 Task: Create a due date automation trigger when advanced on, the moment a card is due add fields without custom field "Resume" set to a number lower or equal to 1 and greater than 10.
Action: Mouse moved to (816, 249)
Screenshot: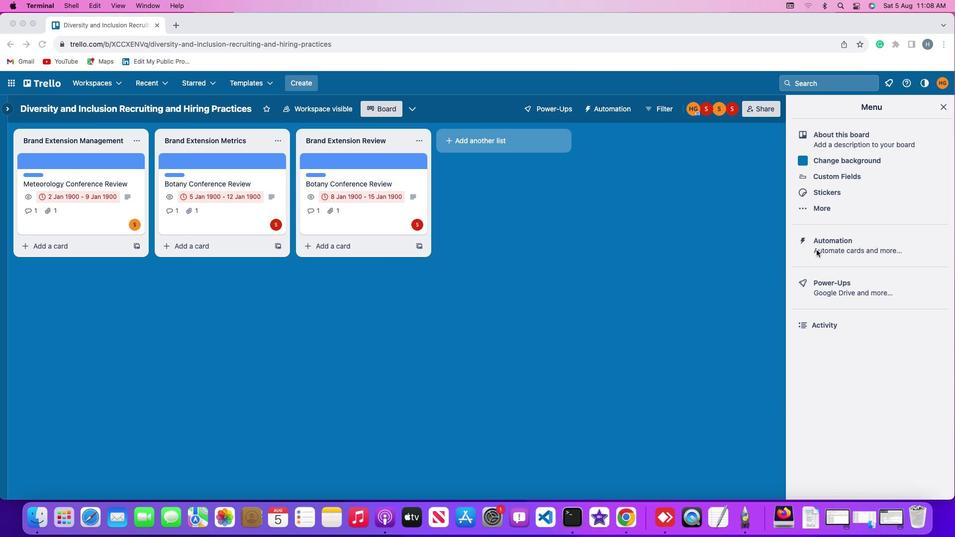 
Action: Mouse pressed left at (816, 249)
Screenshot: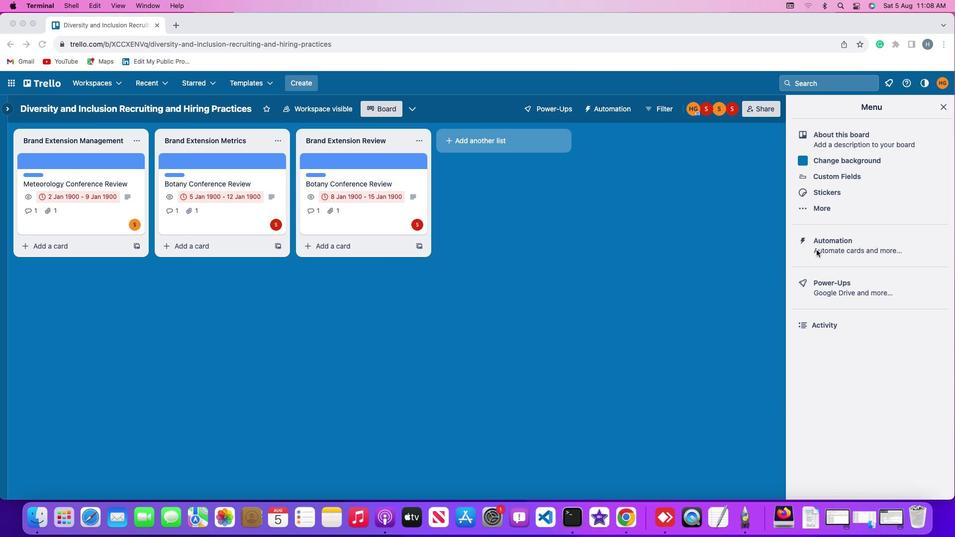 
Action: Mouse pressed left at (816, 249)
Screenshot: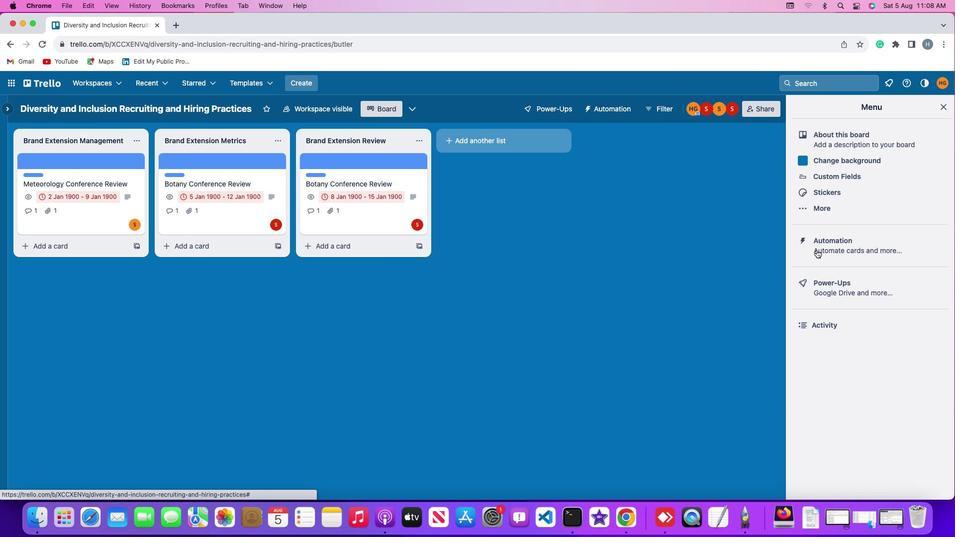 
Action: Mouse moved to (68, 235)
Screenshot: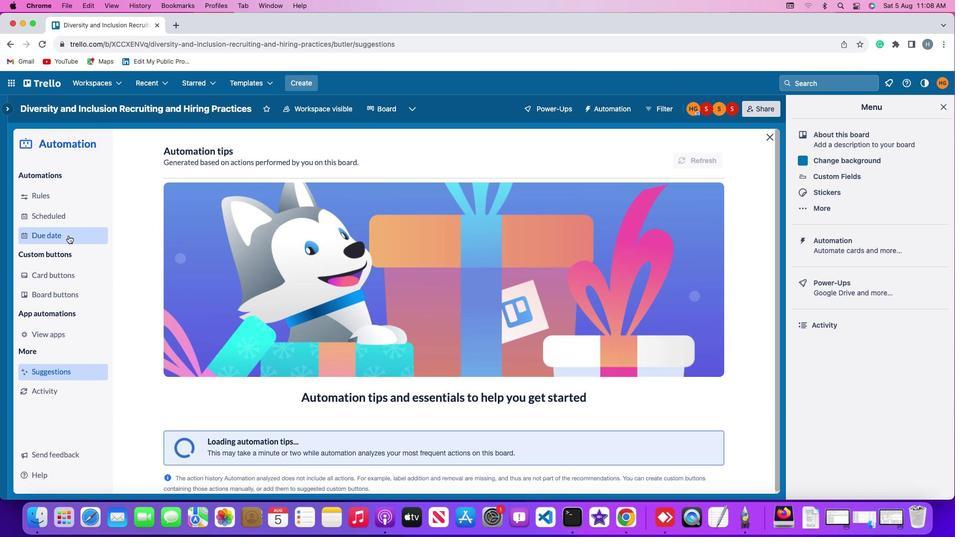
Action: Mouse pressed left at (68, 235)
Screenshot: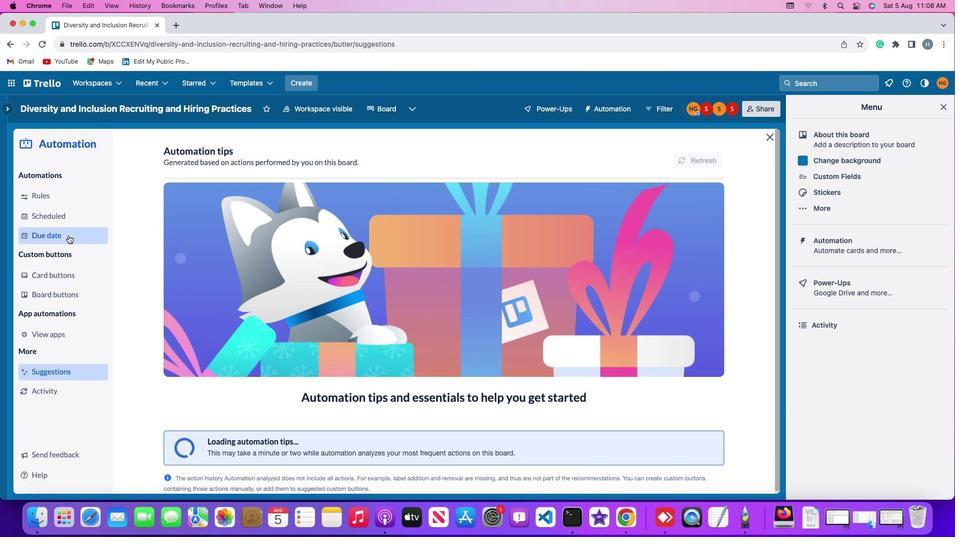 
Action: Mouse moved to (675, 153)
Screenshot: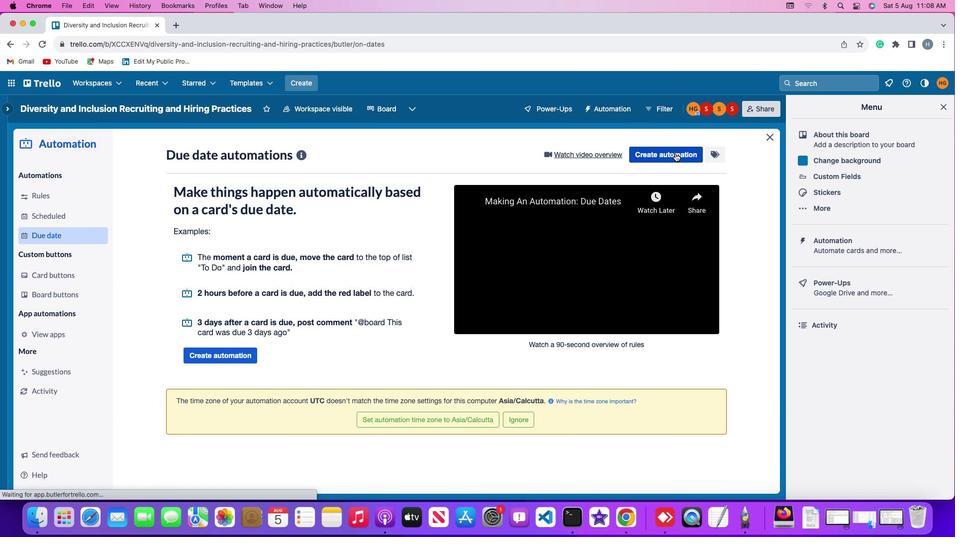 
Action: Mouse pressed left at (675, 153)
Screenshot: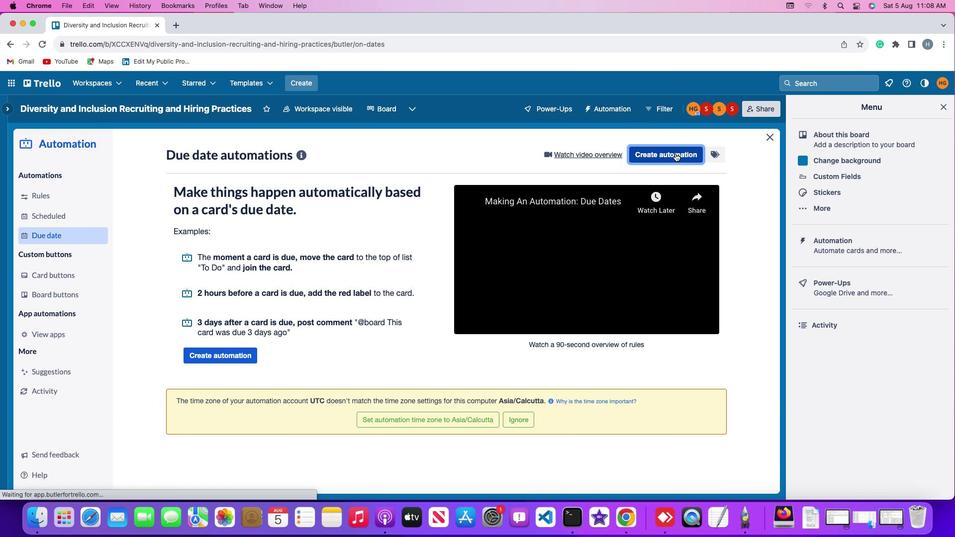 
Action: Mouse moved to (446, 252)
Screenshot: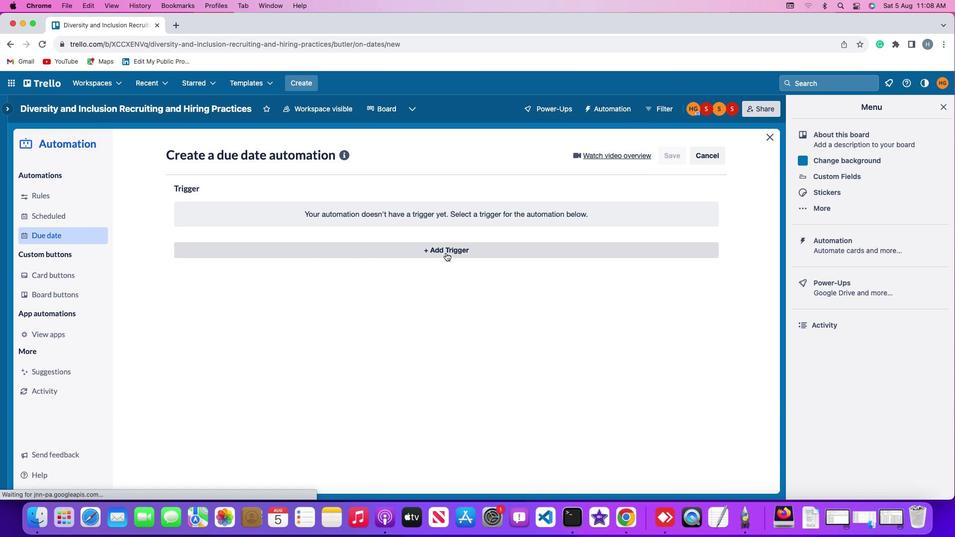 
Action: Mouse pressed left at (446, 252)
Screenshot: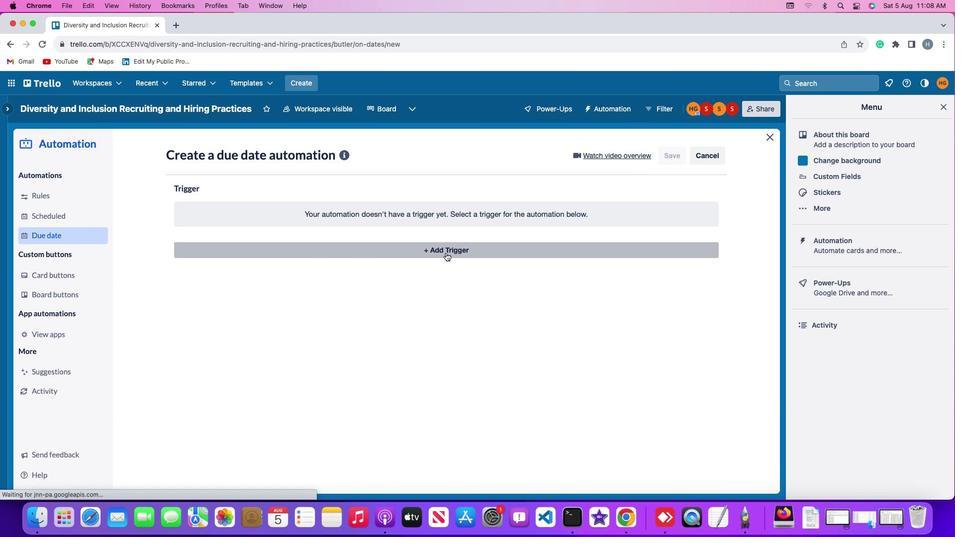 
Action: Mouse moved to (257, 370)
Screenshot: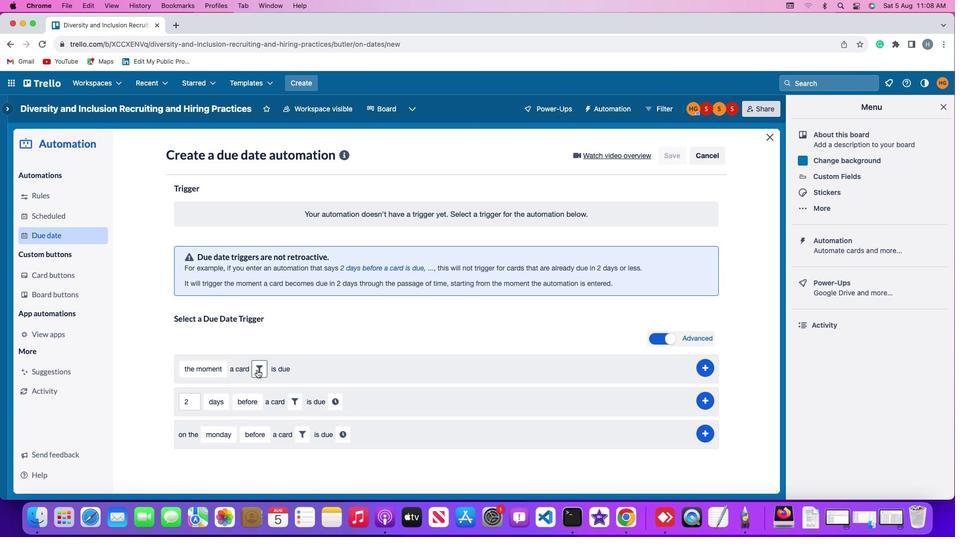 
Action: Mouse pressed left at (257, 370)
Screenshot: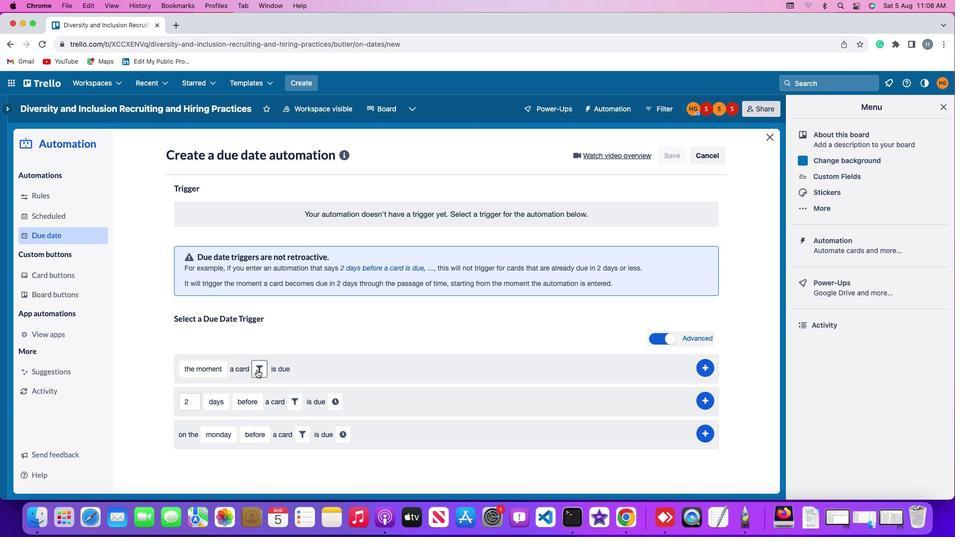 
Action: Mouse moved to (417, 396)
Screenshot: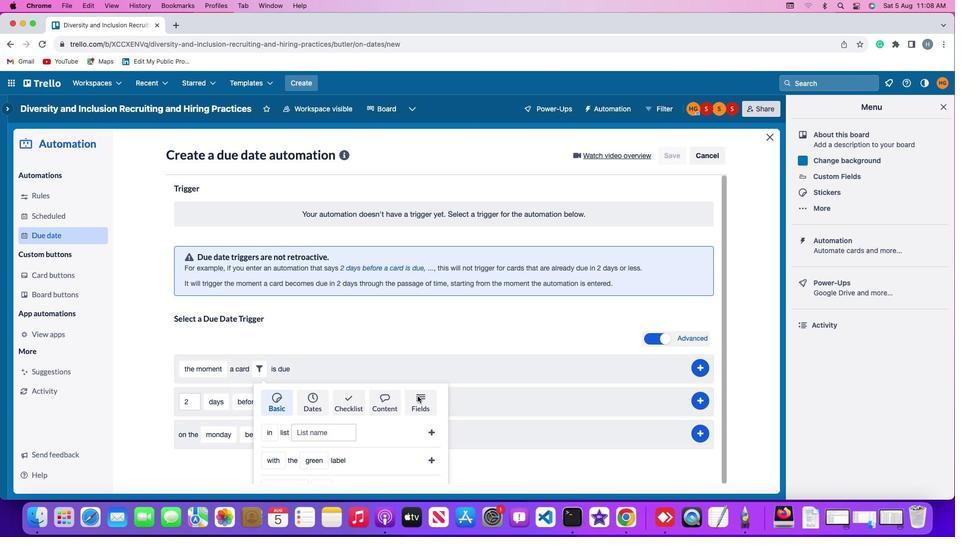 
Action: Mouse pressed left at (417, 396)
Screenshot: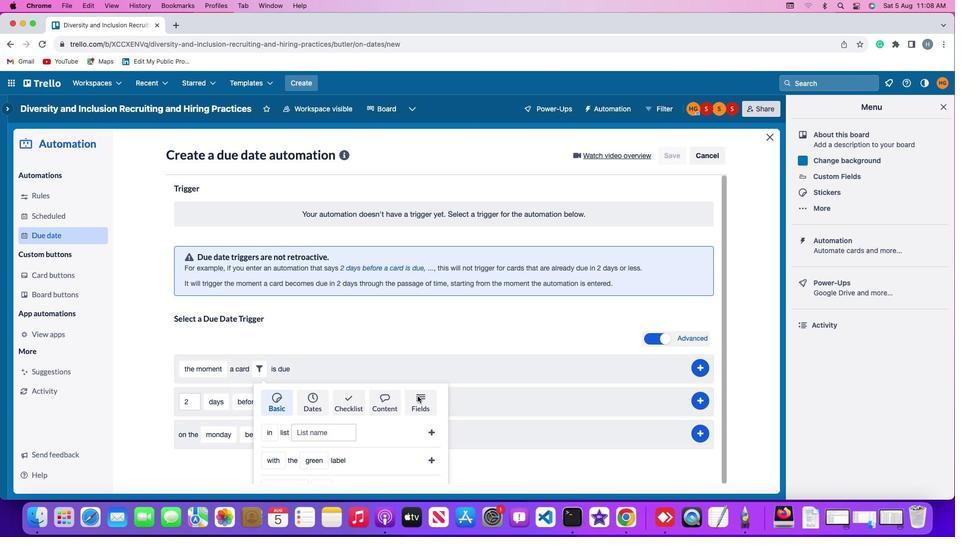 
Action: Mouse moved to (418, 395)
Screenshot: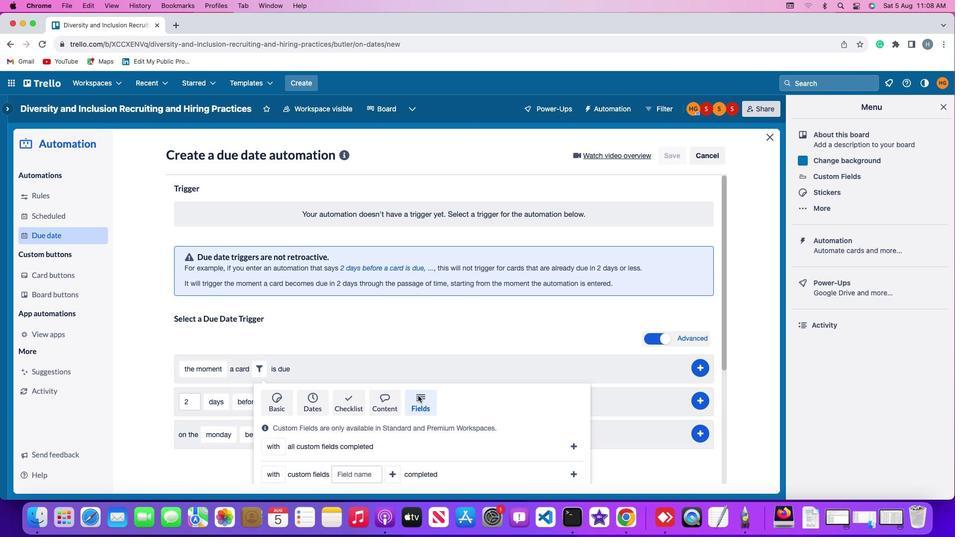 
Action: Mouse scrolled (418, 395) with delta (0, 0)
Screenshot: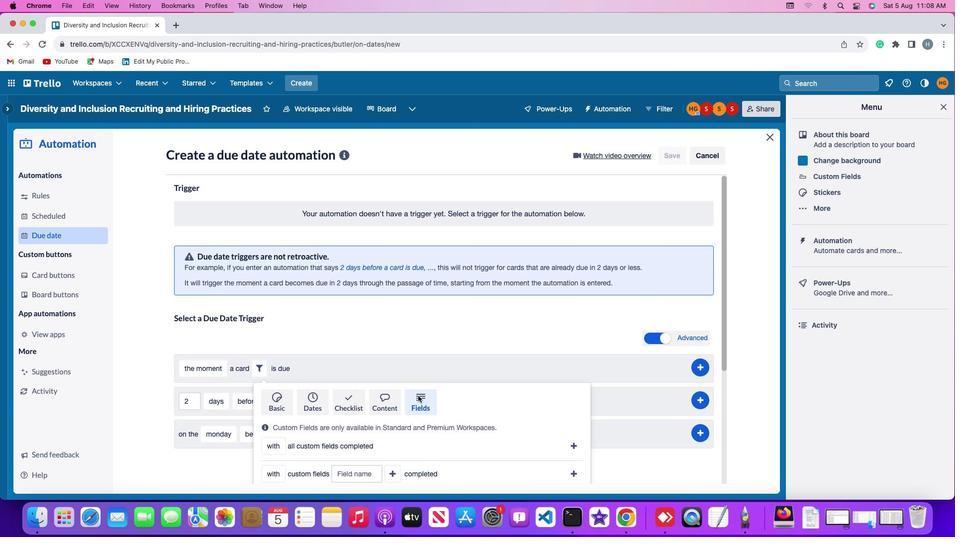 
Action: Mouse scrolled (418, 395) with delta (0, 0)
Screenshot: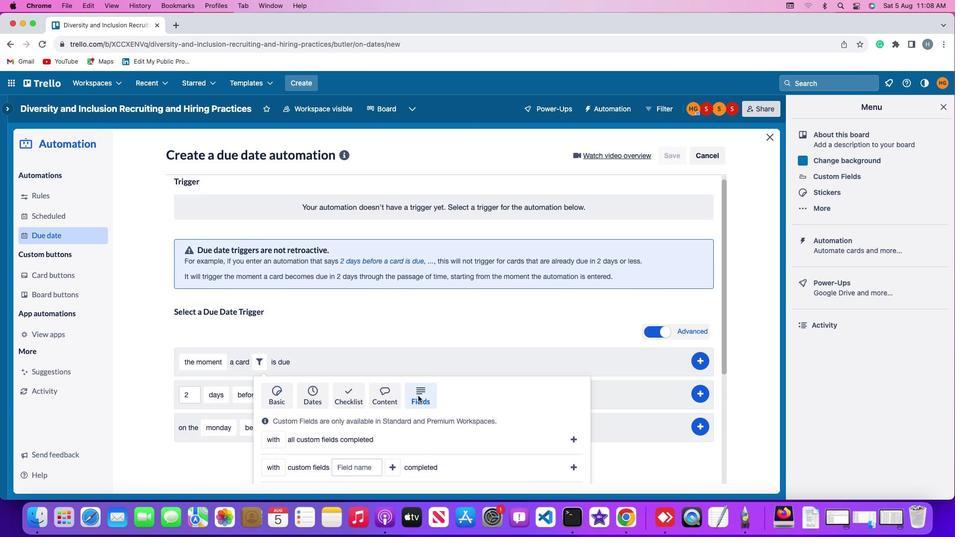 
Action: Mouse scrolled (418, 395) with delta (0, -1)
Screenshot: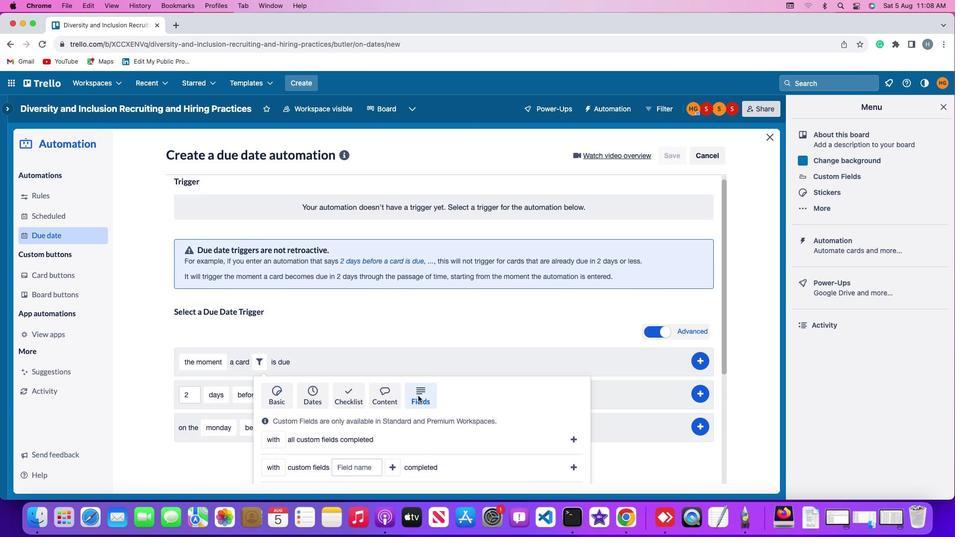 
Action: Mouse scrolled (418, 395) with delta (0, -2)
Screenshot: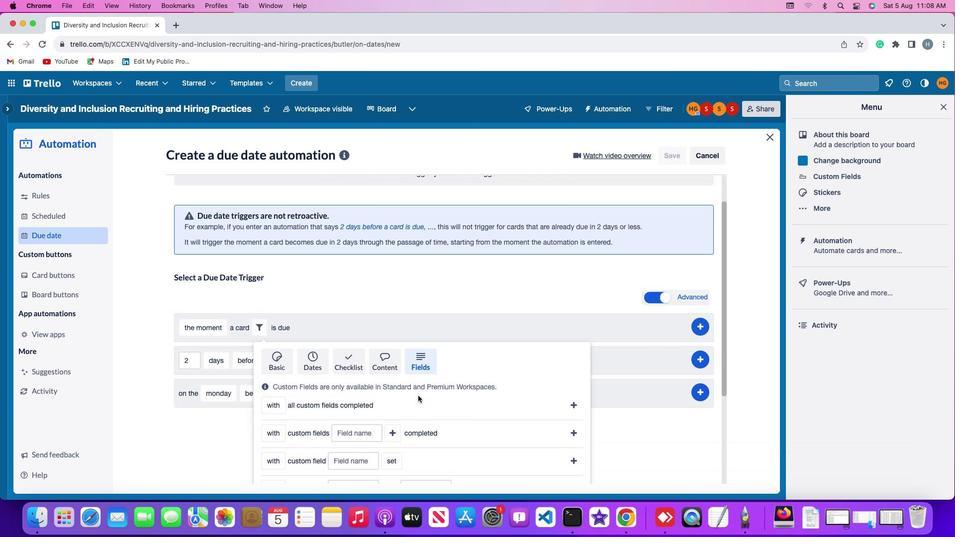 
Action: Mouse scrolled (418, 395) with delta (0, -2)
Screenshot: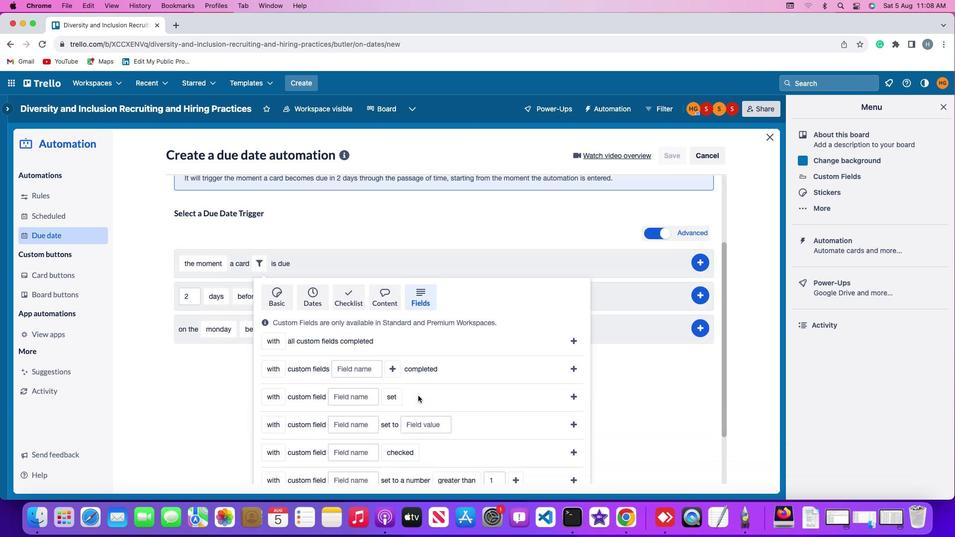 
Action: Mouse scrolled (418, 395) with delta (0, 0)
Screenshot: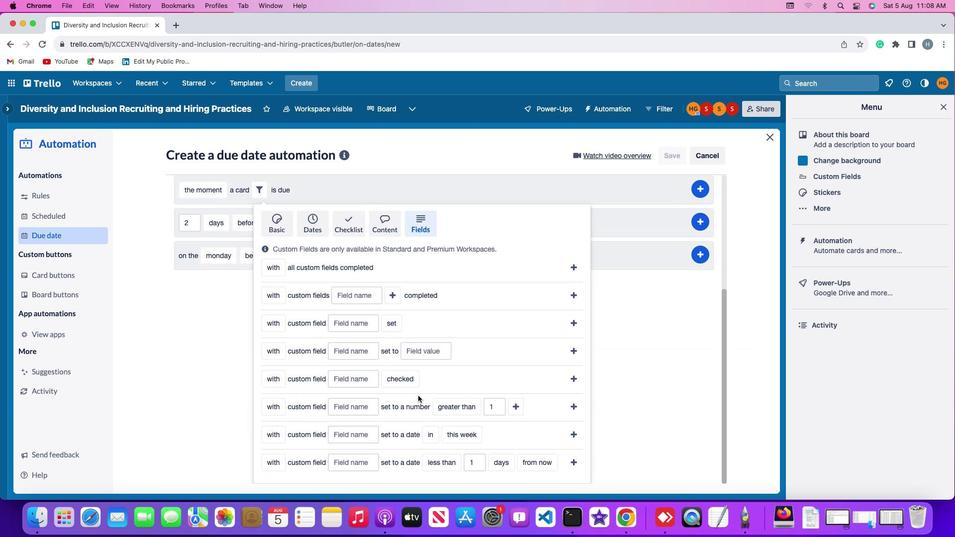 
Action: Mouse scrolled (418, 395) with delta (0, 0)
Screenshot: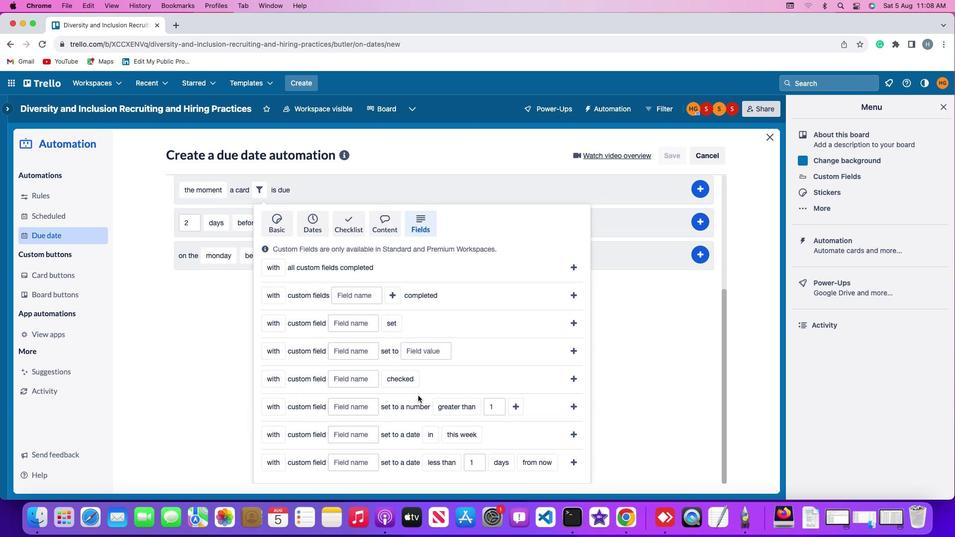 
Action: Mouse scrolled (418, 395) with delta (0, -1)
Screenshot: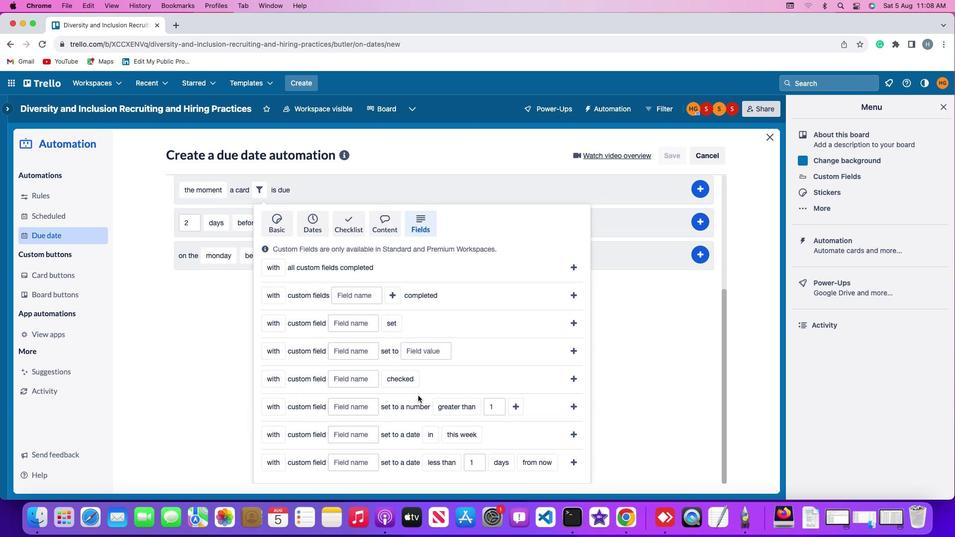 
Action: Mouse scrolled (418, 395) with delta (0, -2)
Screenshot: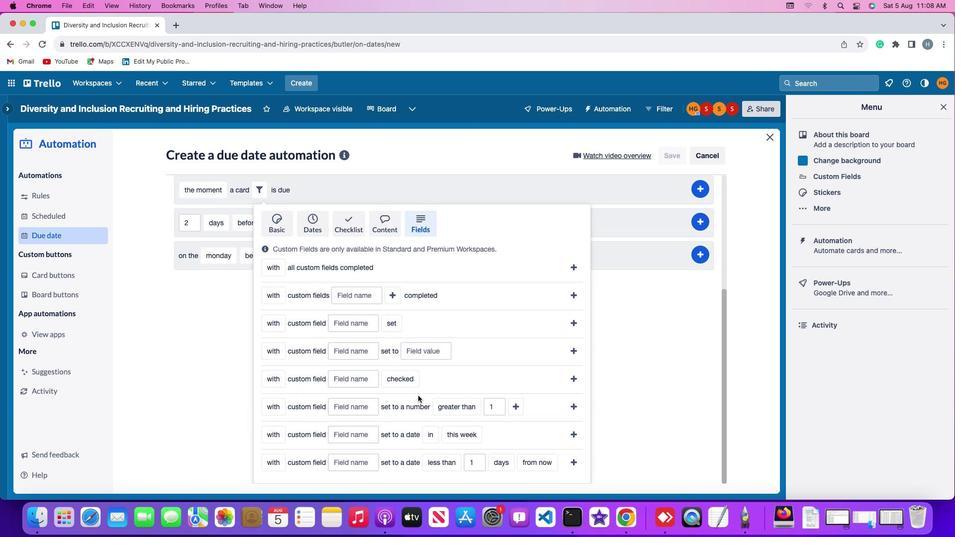 
Action: Mouse moved to (282, 409)
Screenshot: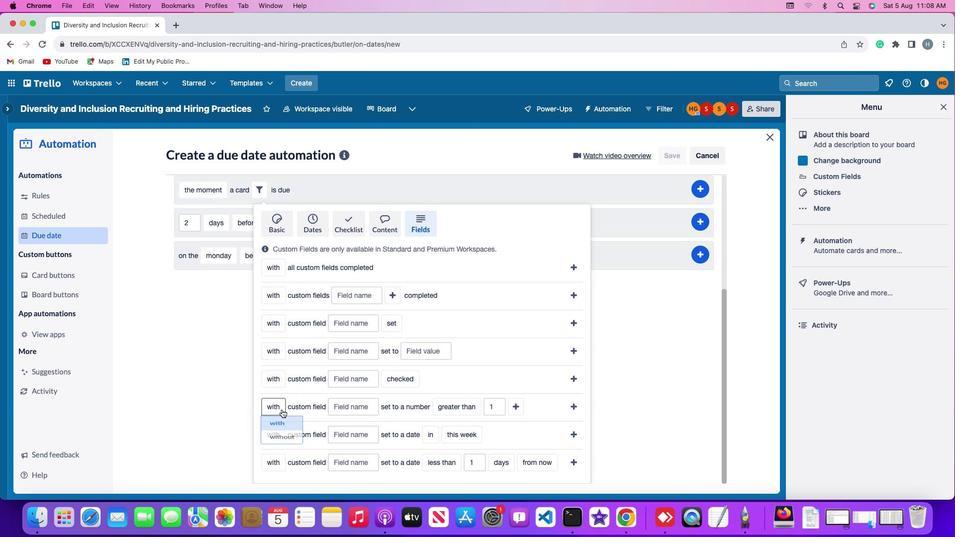 
Action: Mouse pressed left at (282, 409)
Screenshot: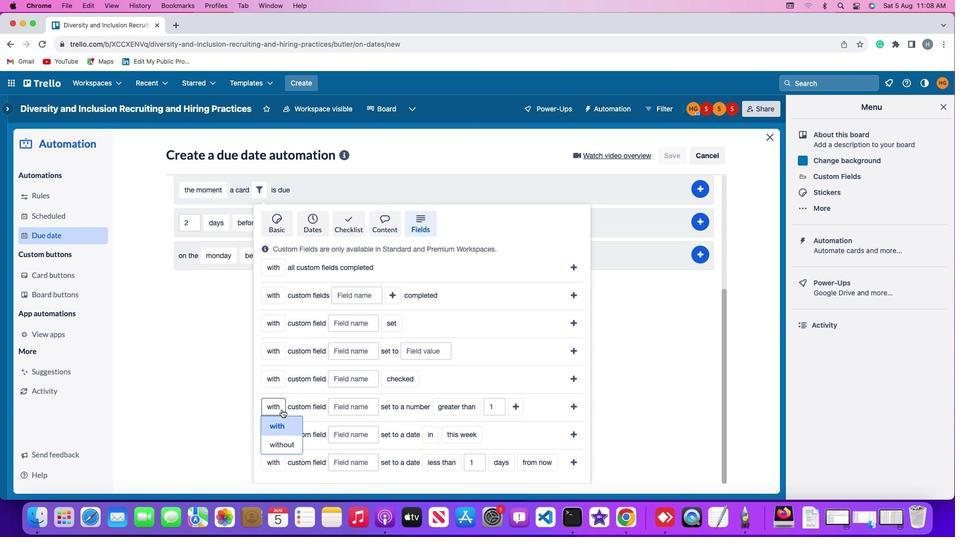 
Action: Mouse moved to (279, 447)
Screenshot: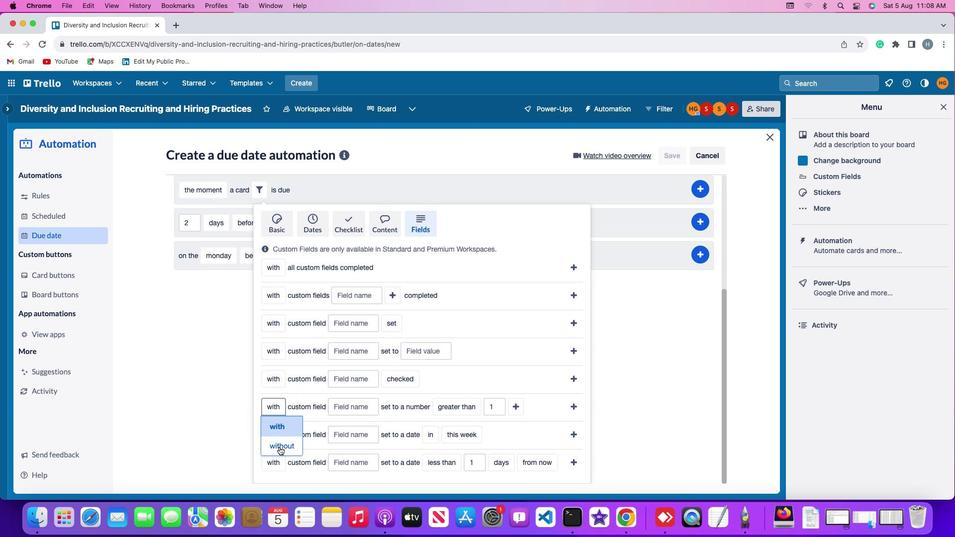 
Action: Mouse pressed left at (279, 447)
Screenshot: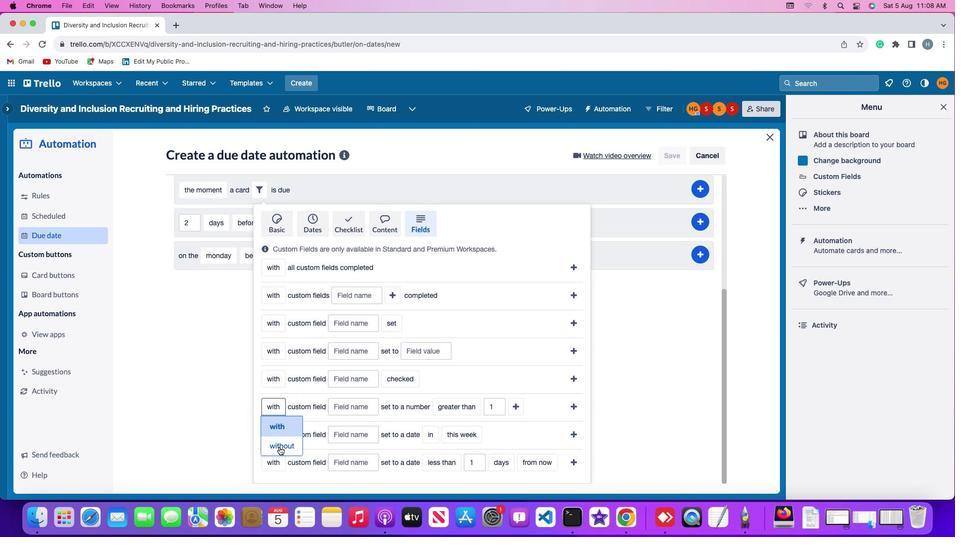 
Action: Mouse moved to (357, 405)
Screenshot: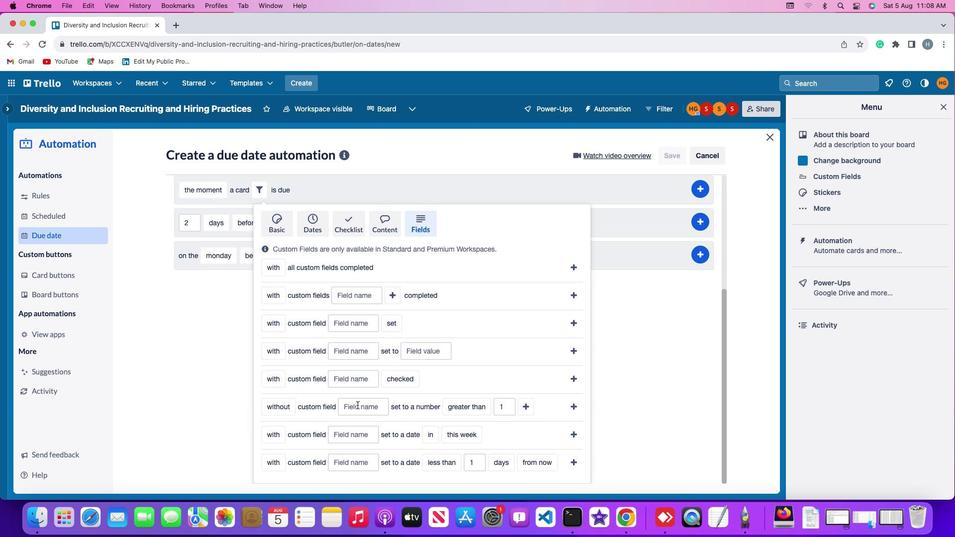
Action: Mouse pressed left at (357, 405)
Screenshot: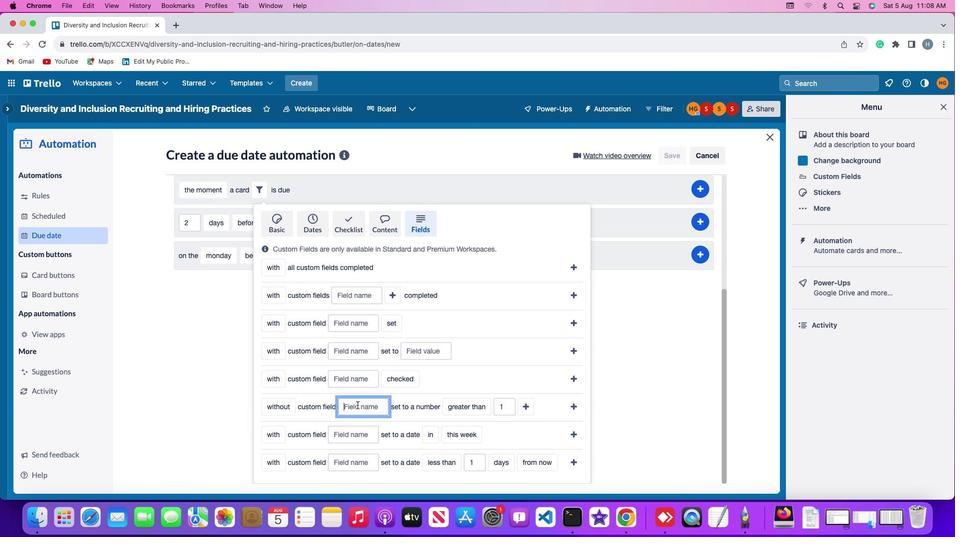 
Action: Key pressed Key.shift'R''e''s''u''m''e'
Screenshot: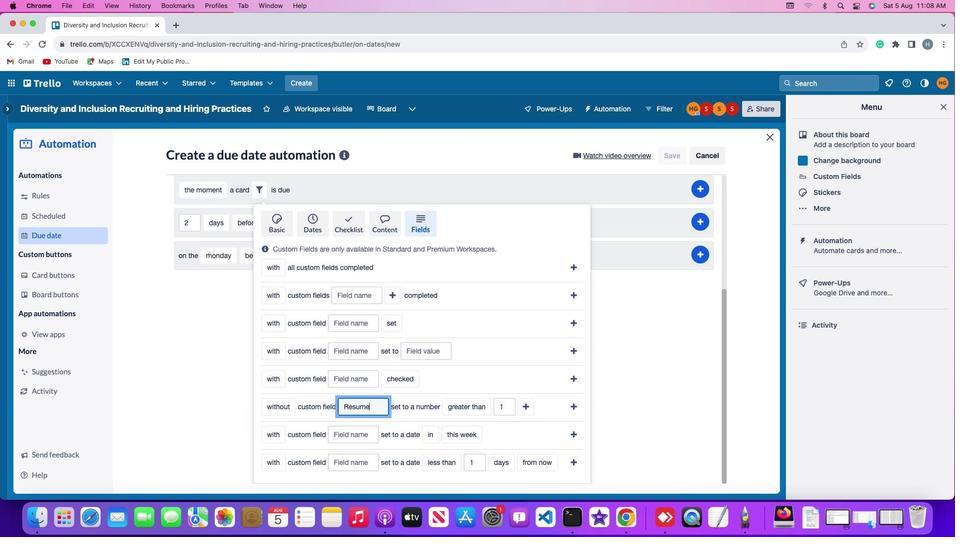 
Action: Mouse moved to (456, 407)
Screenshot: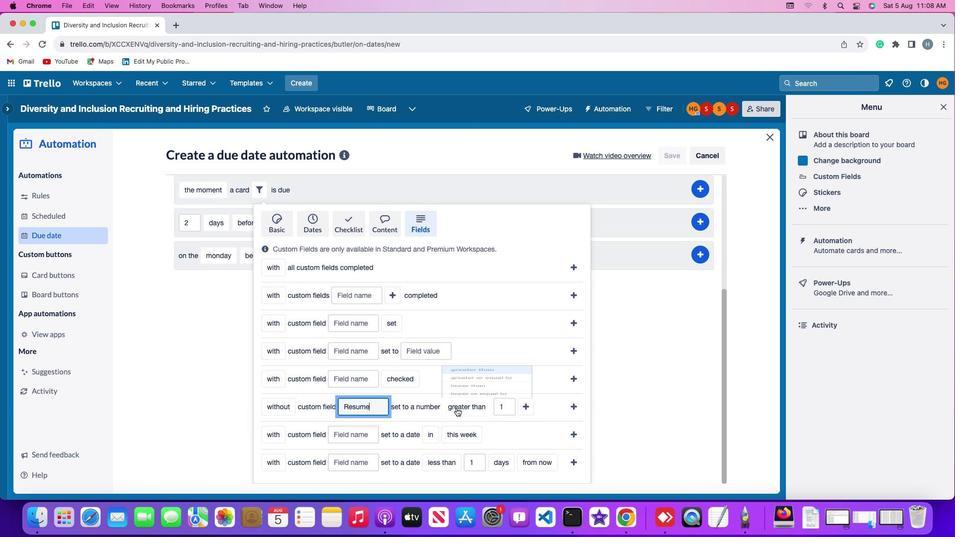 
Action: Mouse pressed left at (456, 407)
Screenshot: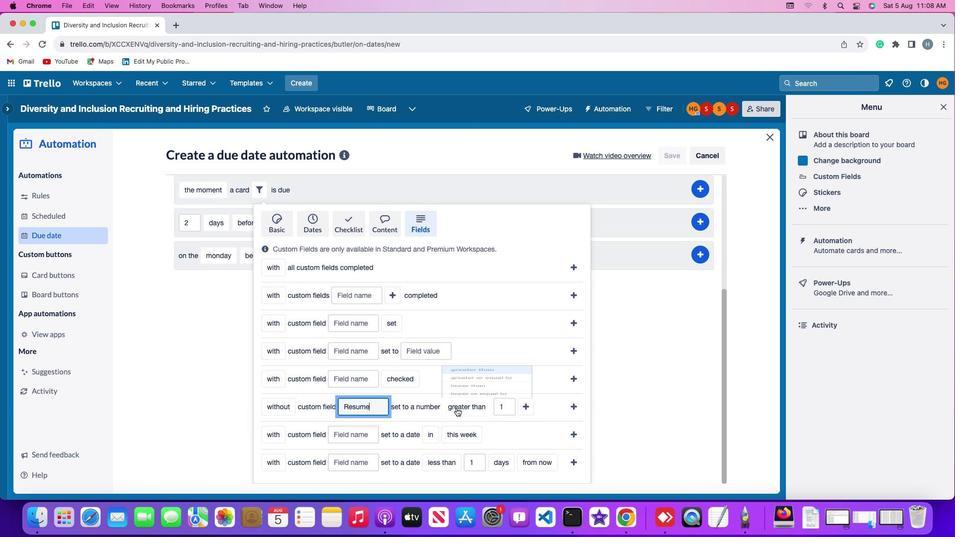 
Action: Mouse moved to (471, 383)
Screenshot: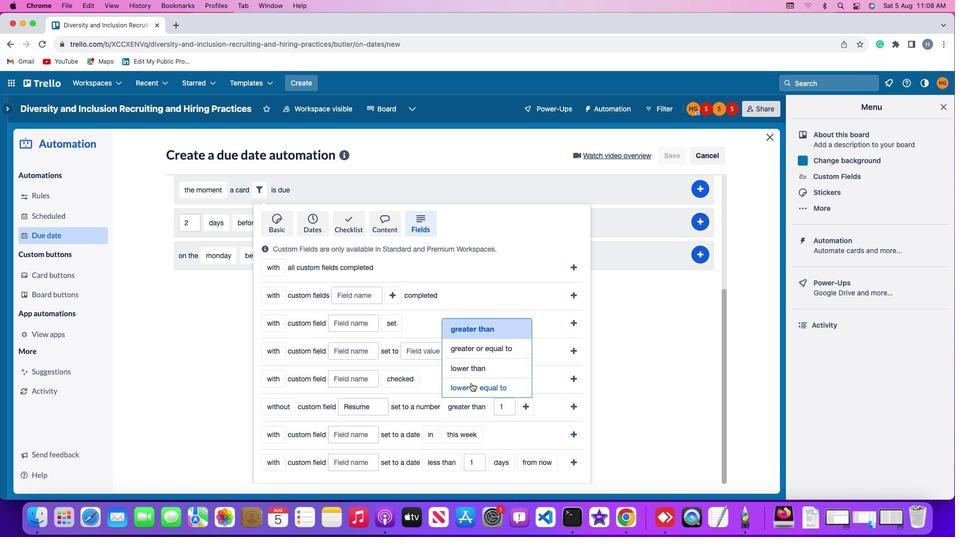 
Action: Mouse pressed left at (471, 383)
Screenshot: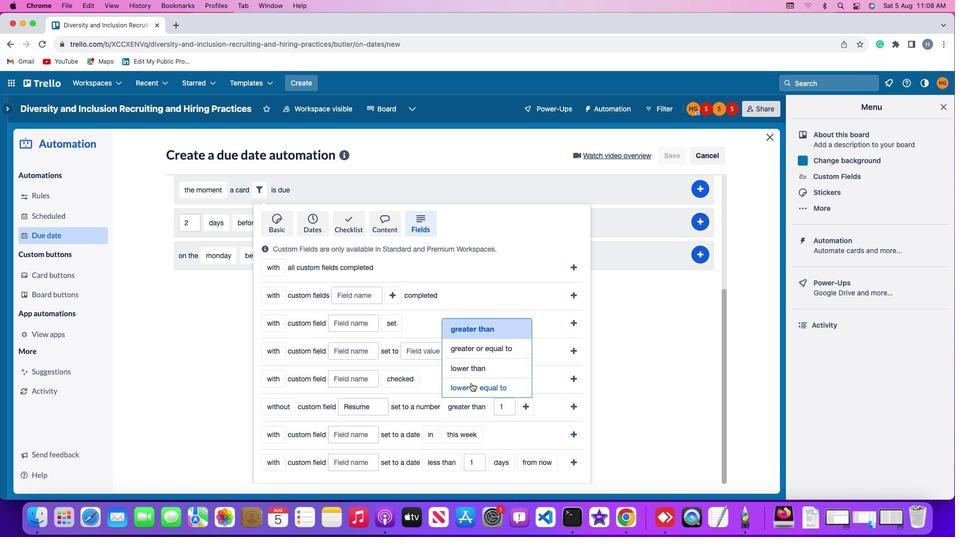 
Action: Mouse moved to (522, 403)
Screenshot: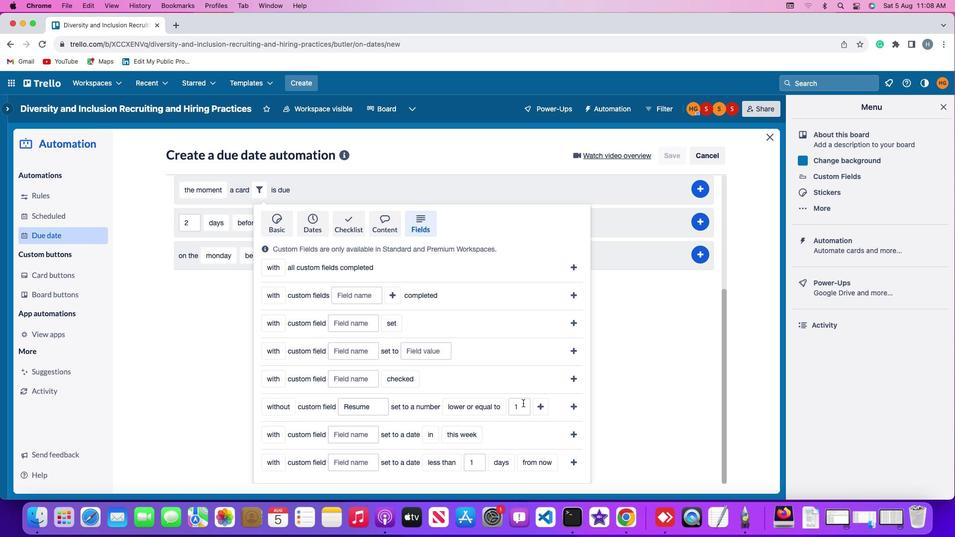 
Action: Mouse pressed left at (522, 403)
Screenshot: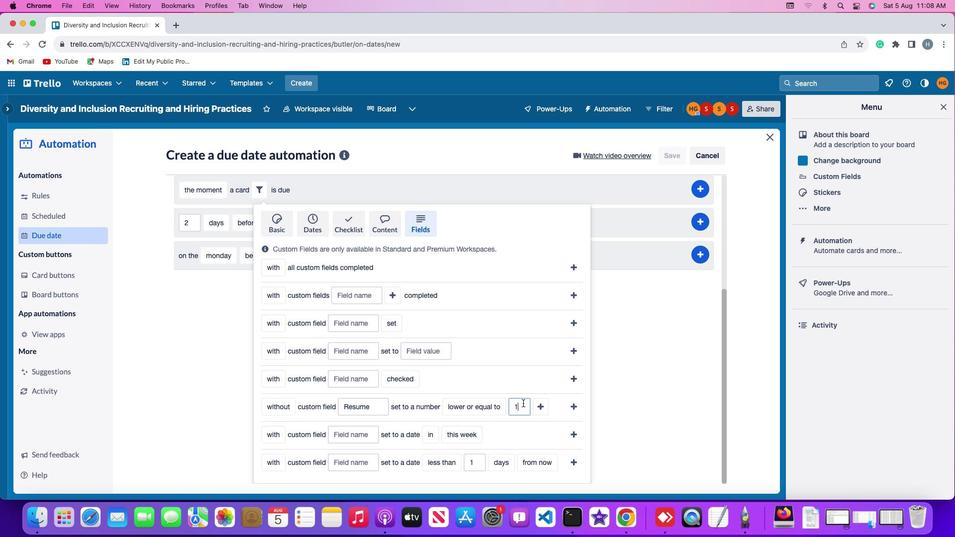 
Action: Mouse moved to (522, 403)
Screenshot: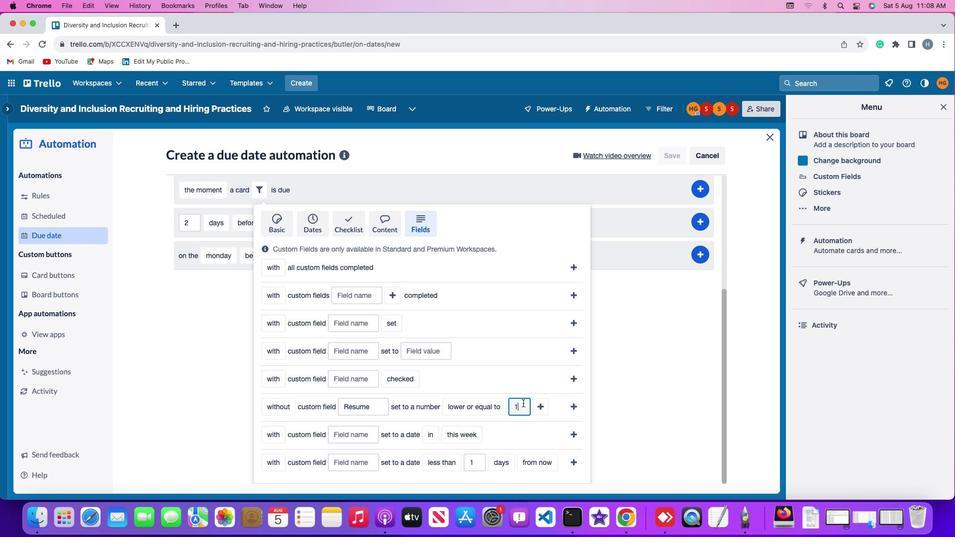 
Action: Key pressed Key.backspace'1'
Screenshot: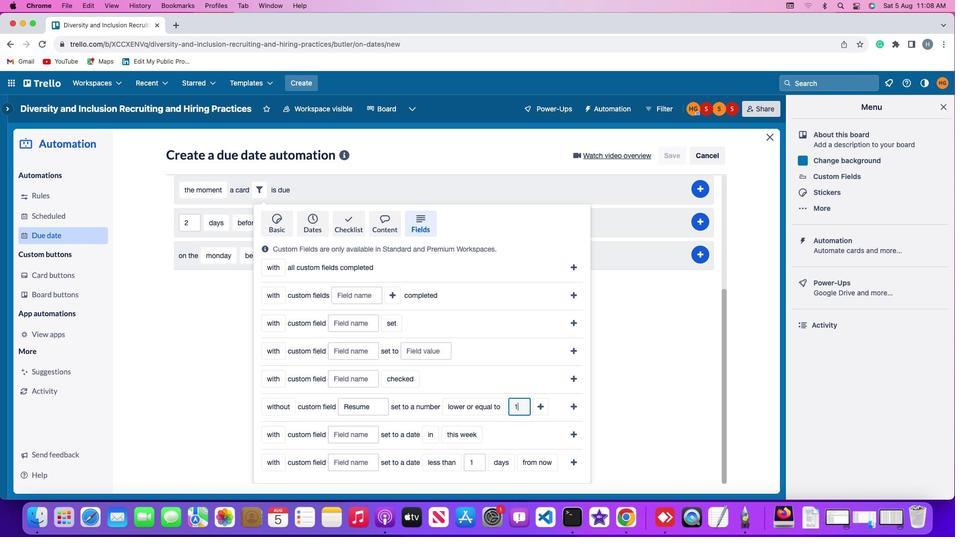 
Action: Mouse moved to (540, 405)
Screenshot: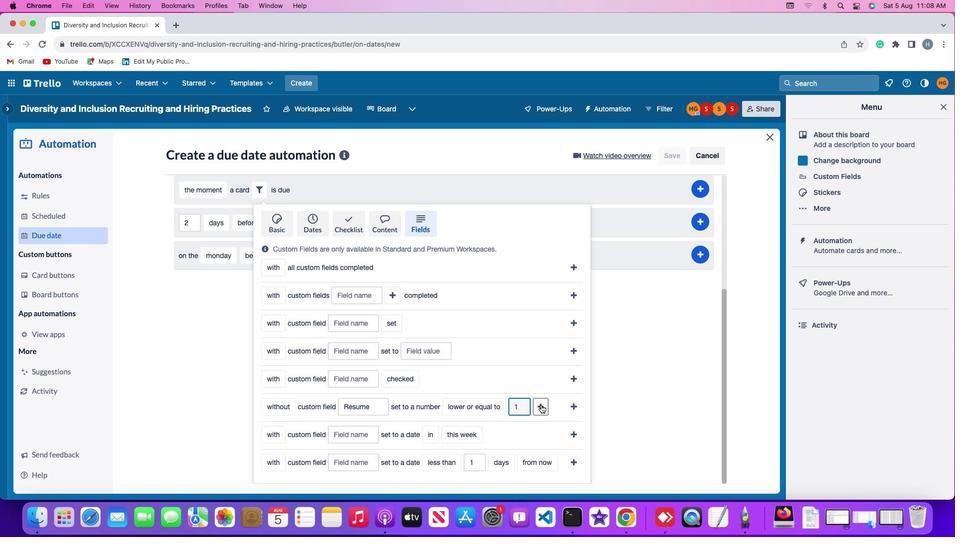
Action: Mouse pressed left at (540, 405)
Screenshot: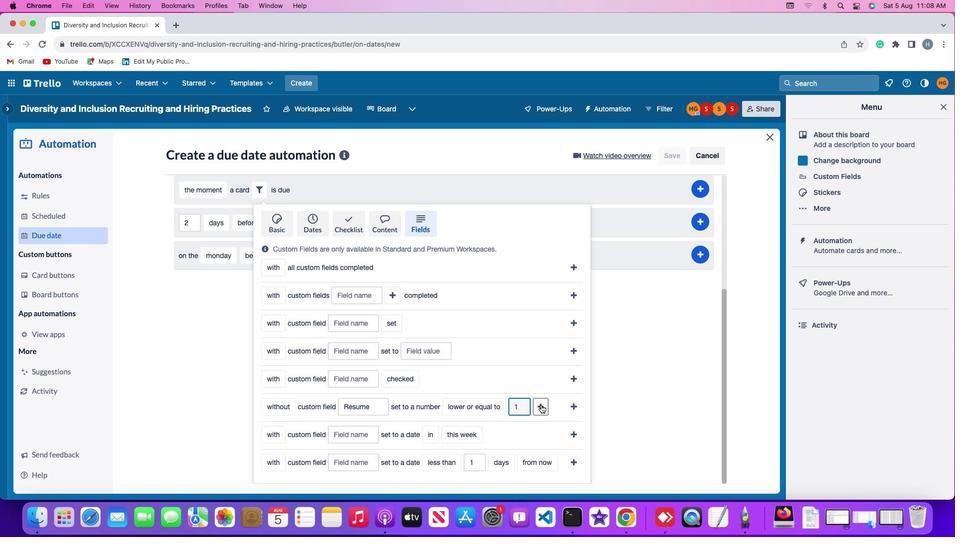 
Action: Mouse moved to (575, 411)
Screenshot: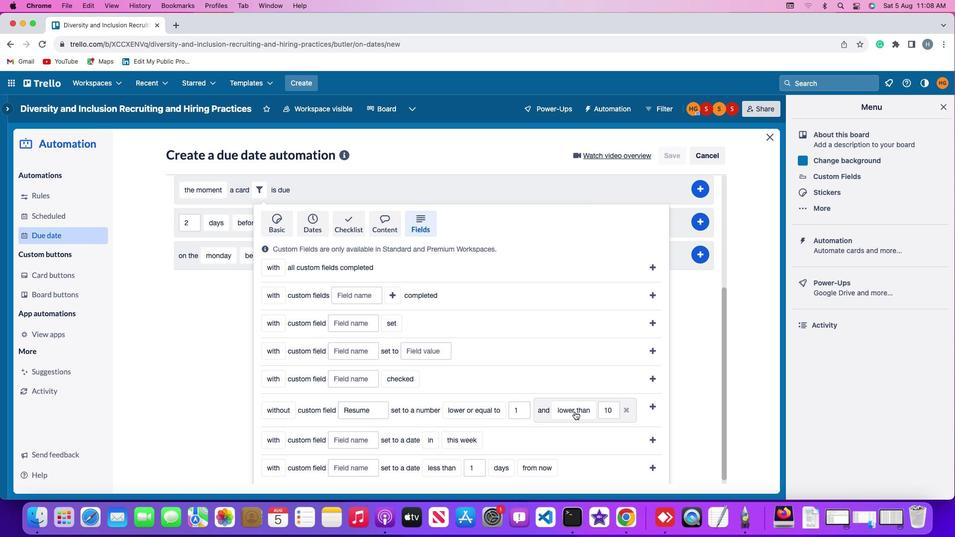 
Action: Mouse pressed left at (575, 411)
Screenshot: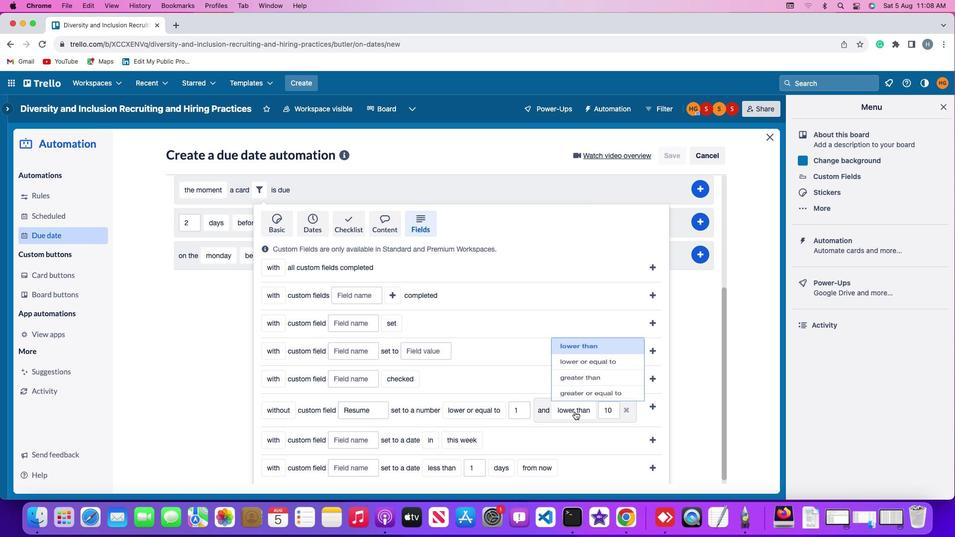 
Action: Mouse moved to (592, 373)
Screenshot: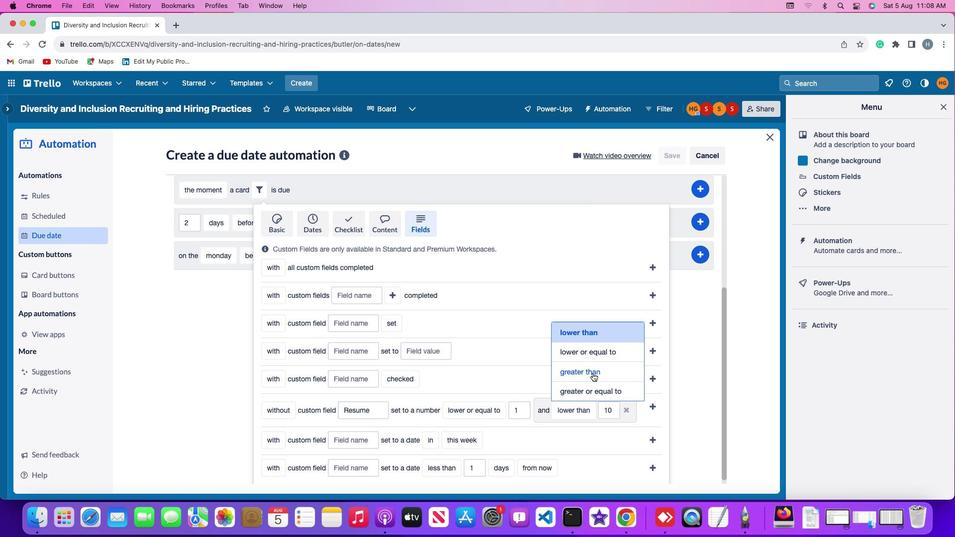 
Action: Mouse pressed left at (592, 373)
Screenshot: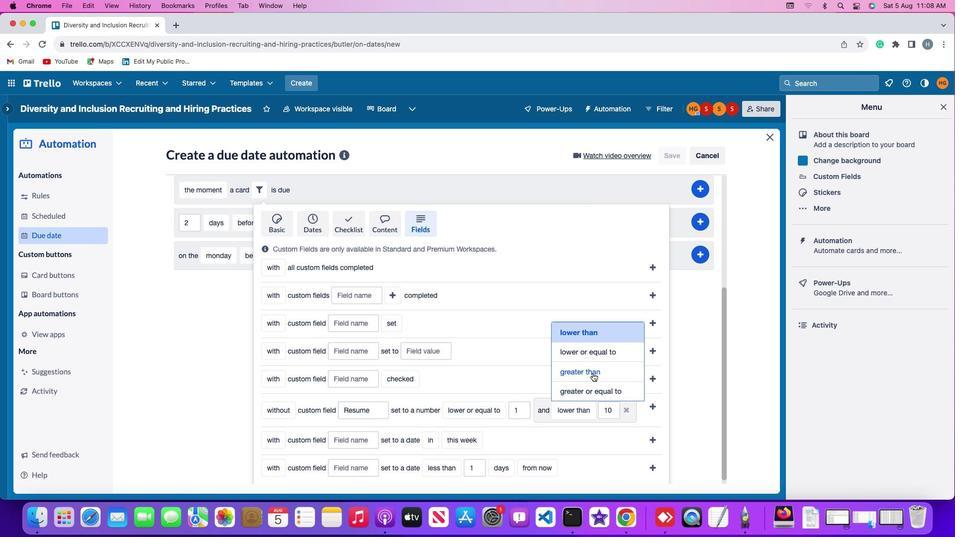 
Action: Mouse moved to (619, 404)
Screenshot: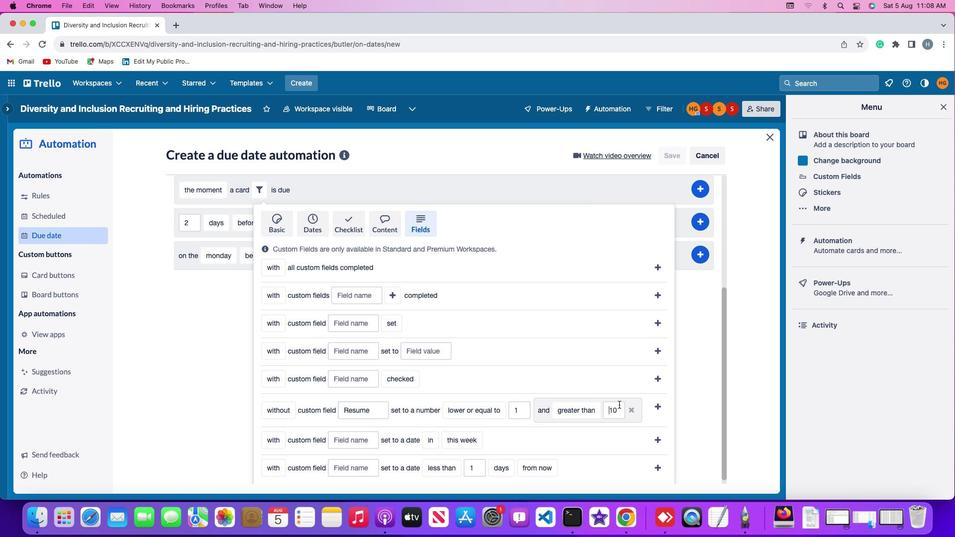 
Action: Mouse pressed left at (619, 404)
Screenshot: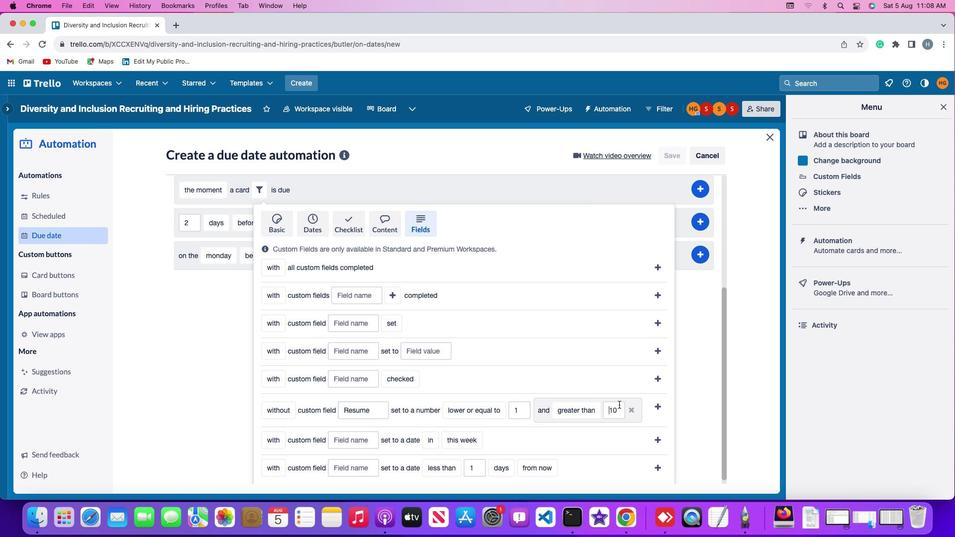 
Action: Key pressed Key.backspaceKey.rightKey.rightKey.backspaceKey.backspace'1''0'
Screenshot: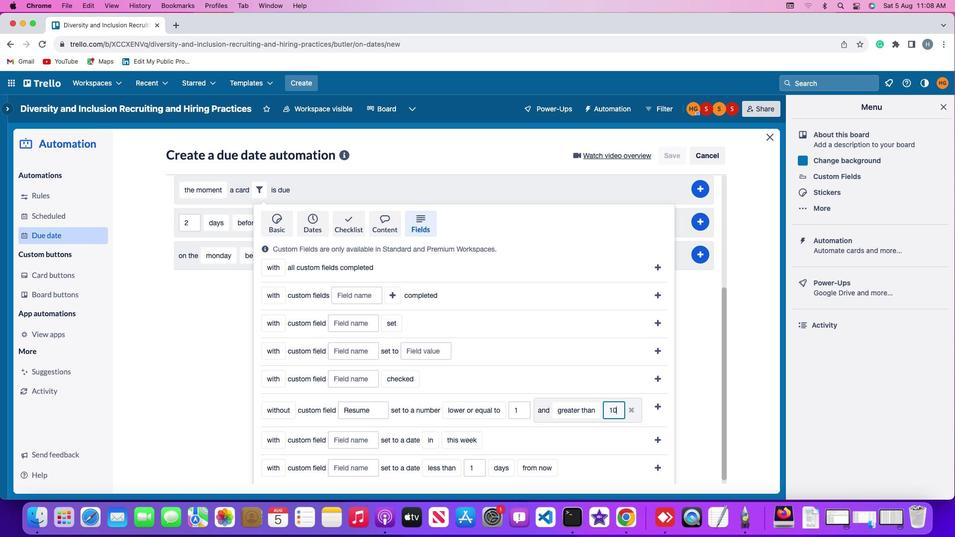 
Action: Mouse moved to (656, 404)
Screenshot: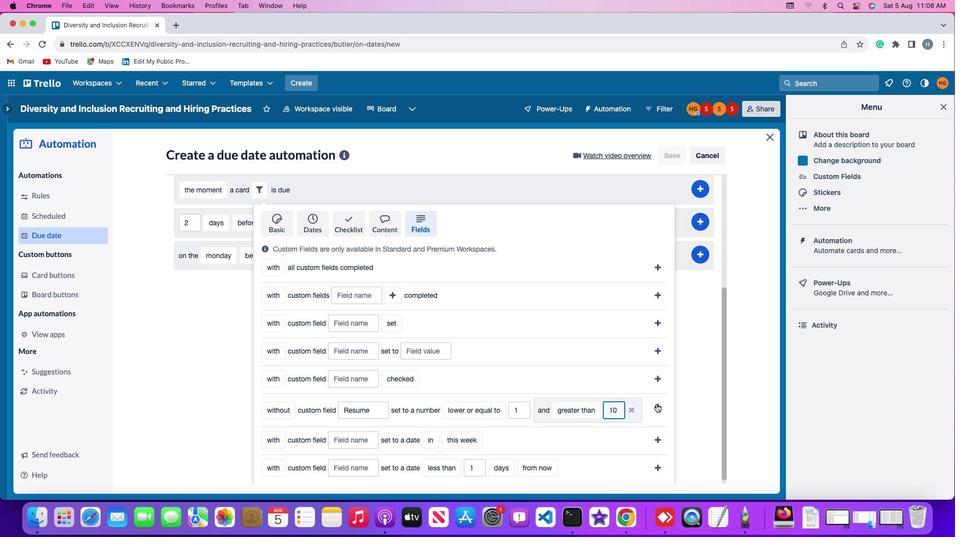 
Action: Mouse pressed left at (656, 404)
Screenshot: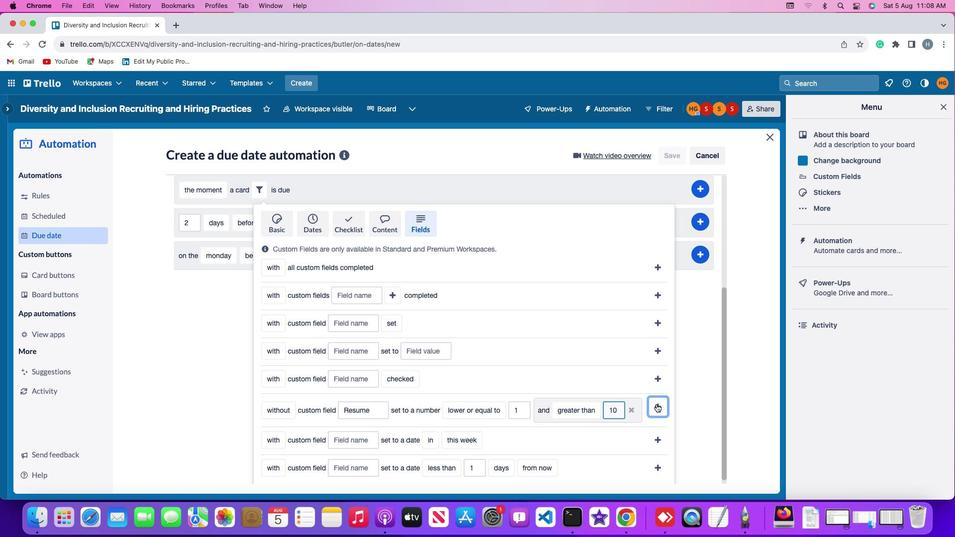 
Action: Mouse moved to (704, 366)
Screenshot: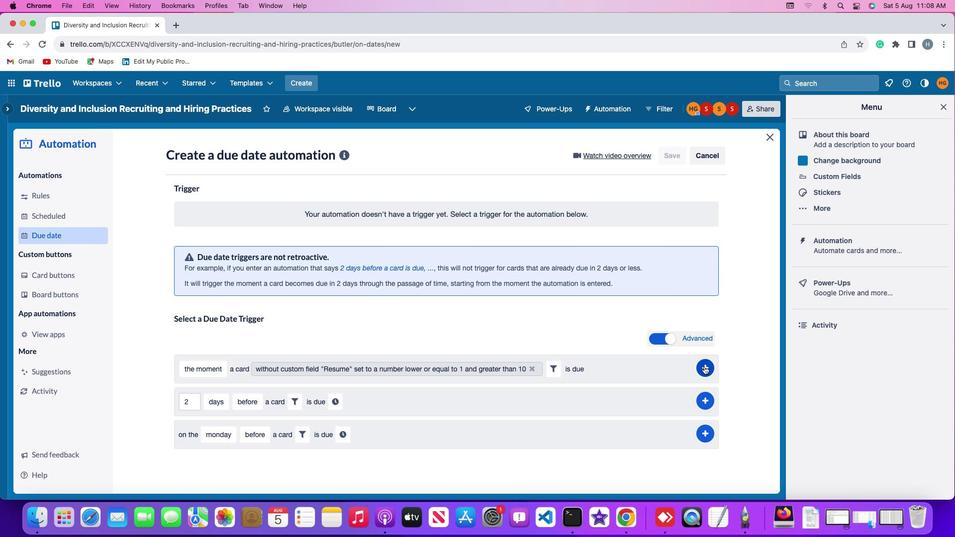 
Action: Mouse pressed left at (704, 366)
Screenshot: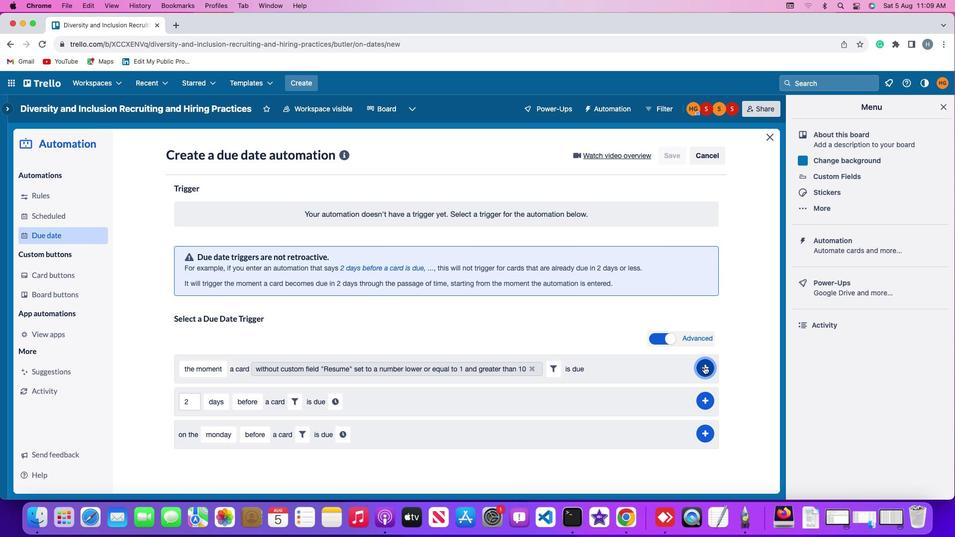 
Action: Mouse moved to (733, 293)
Screenshot: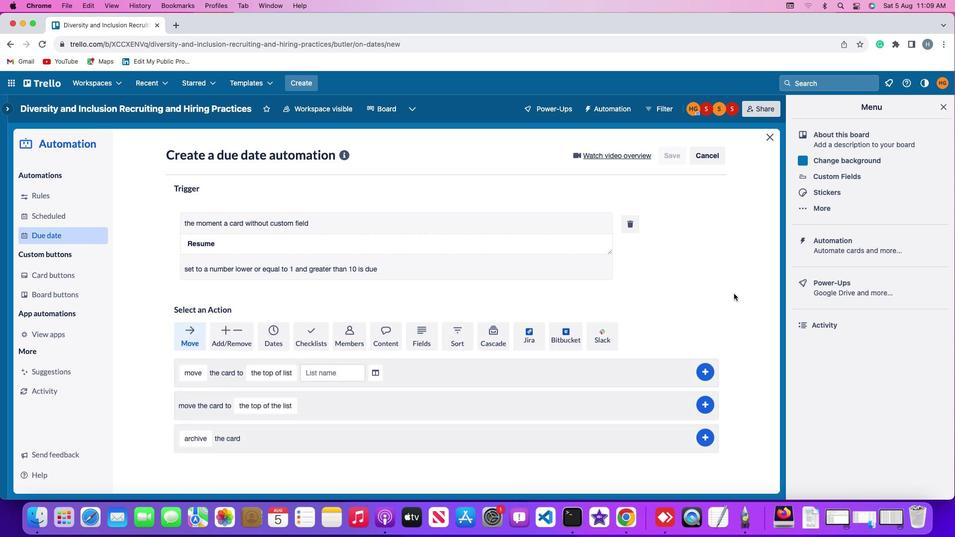 
